 Task: Create List Residential Sales in Board Data Visualization Techniques to Workspace Change Management. Create List Commercial Sales in Board Business Strategy Development to Workspace Change Management. Create List Residential Rentals in Board Product Testing and Validation Services to Workspace Change Management
Action: Mouse moved to (50, 253)
Screenshot: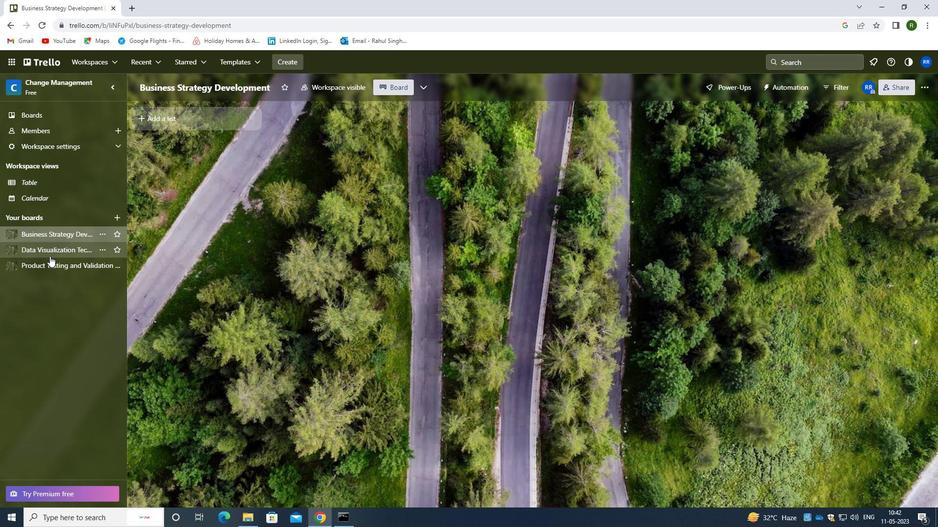 
Action: Mouse pressed left at (50, 253)
Screenshot: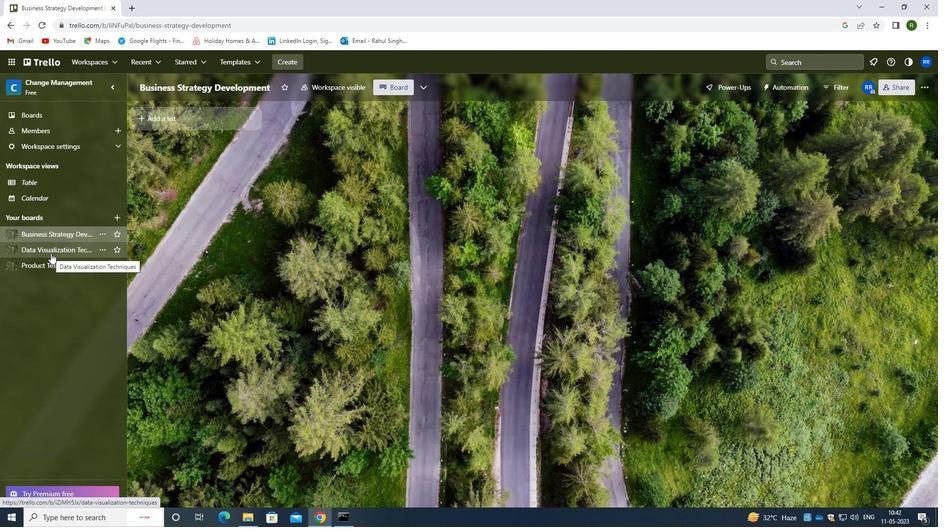 
Action: Mouse moved to (154, 114)
Screenshot: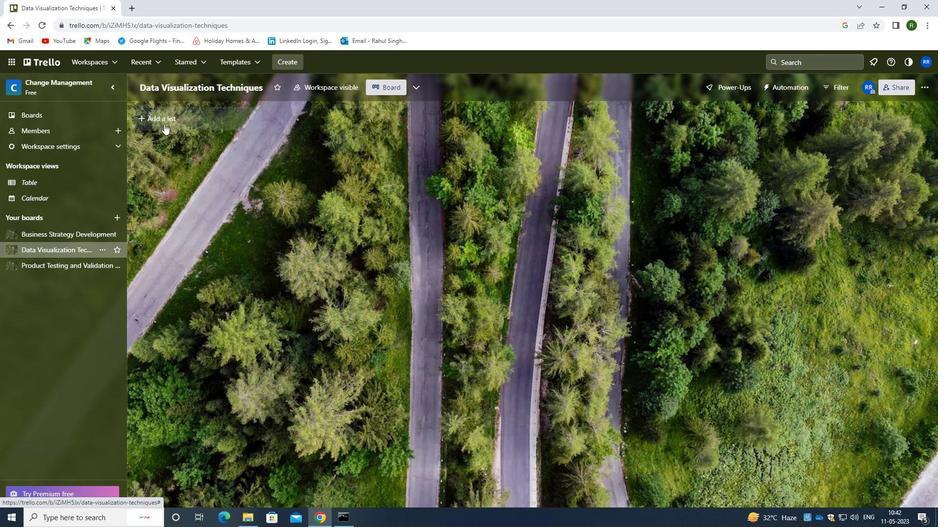 
Action: Mouse pressed left at (154, 114)
Screenshot: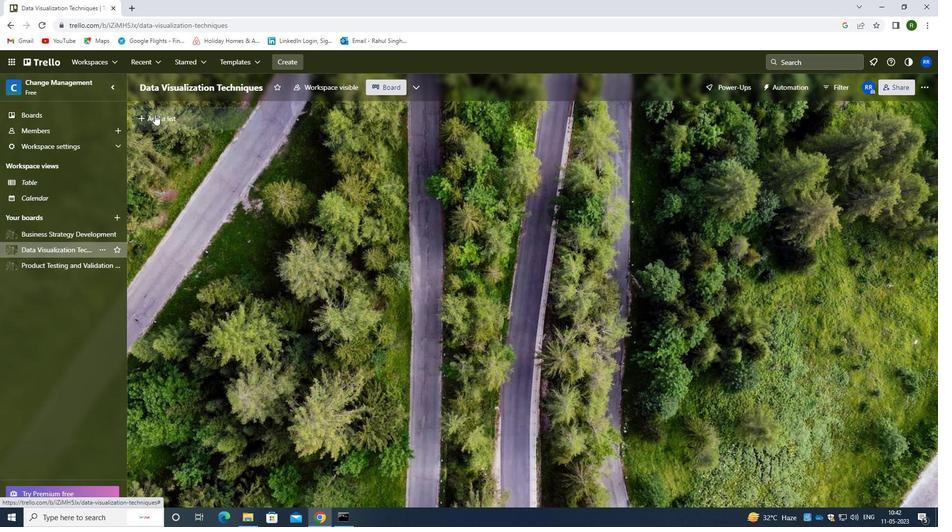
Action: Mouse moved to (169, 121)
Screenshot: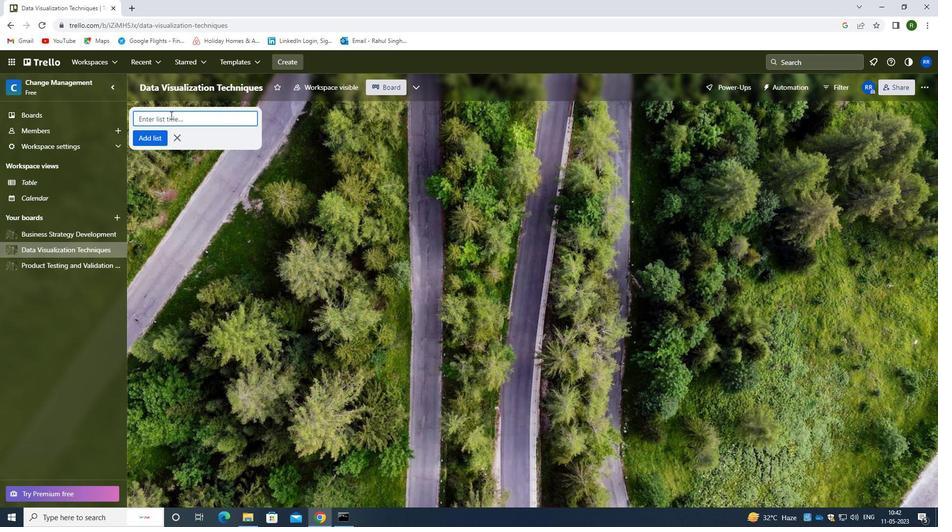 
Action: Key pressed <Key.caps_lock>r<Key.caps_lock>esidential<Key.space><Key.caps_lock>s<Key.caps_lock>ales
Screenshot: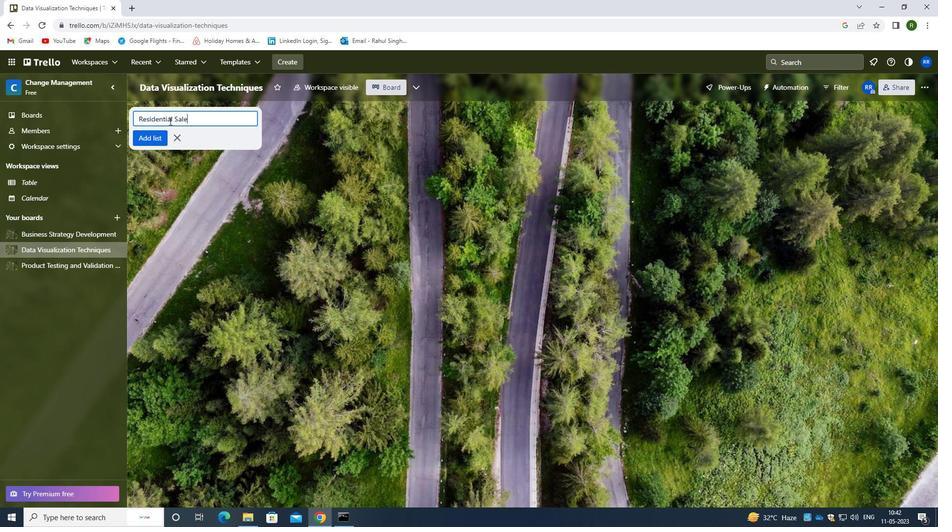 
Action: Mouse moved to (147, 136)
Screenshot: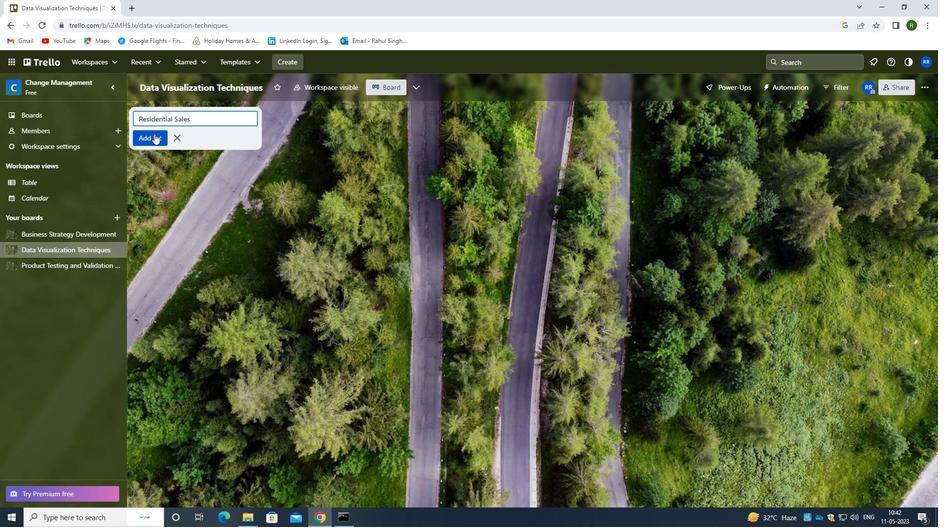 
Action: Mouse pressed left at (147, 136)
Screenshot: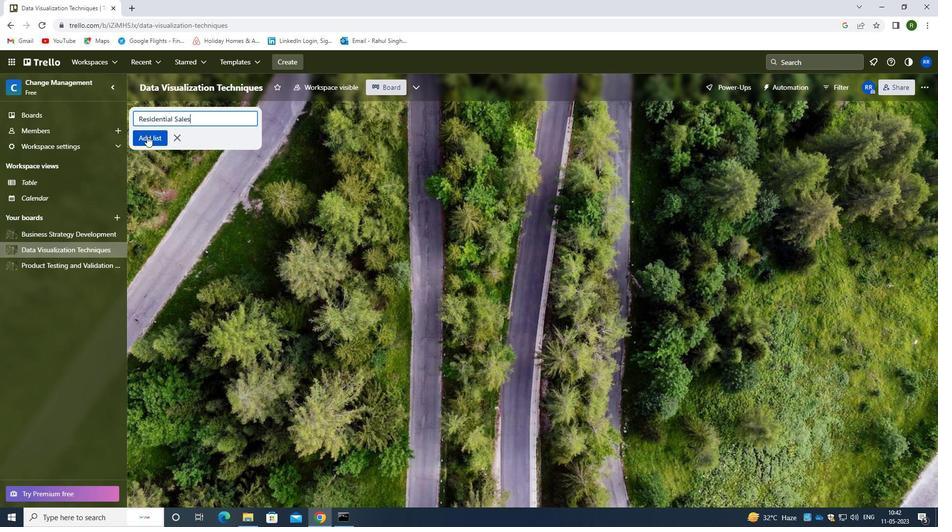 
Action: Mouse moved to (62, 235)
Screenshot: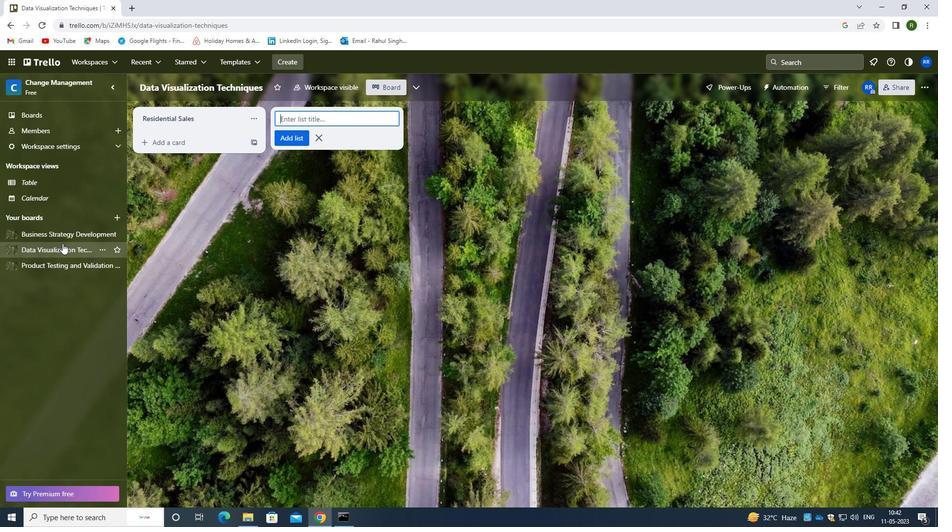 
Action: Mouse pressed left at (62, 235)
Screenshot: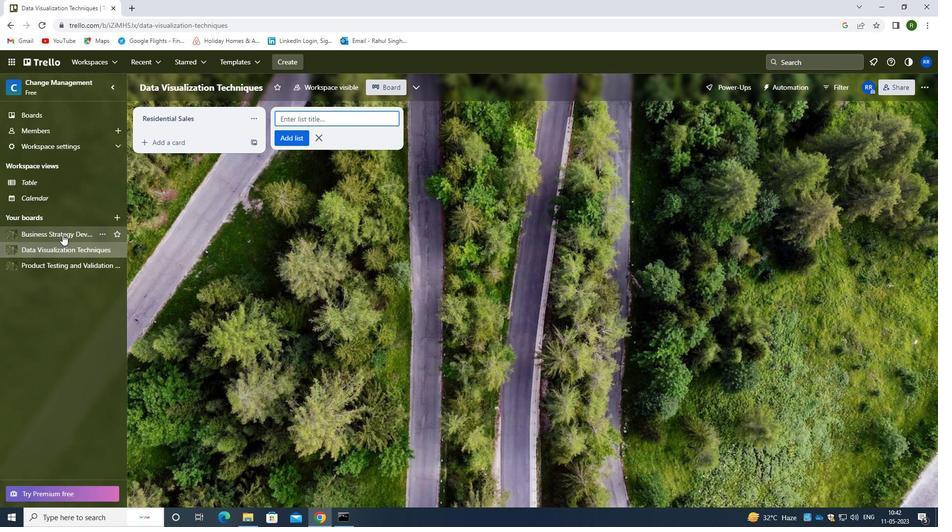 
Action: Mouse moved to (158, 119)
Screenshot: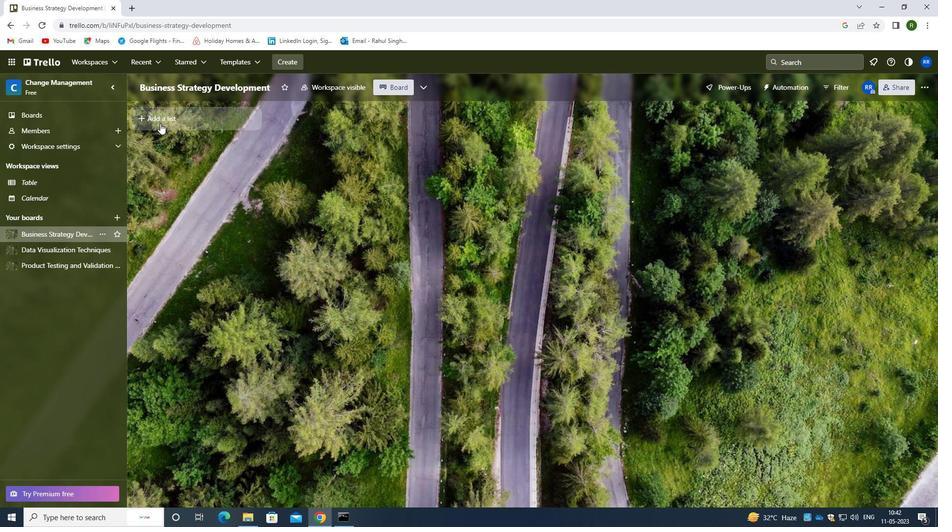 
Action: Mouse pressed left at (158, 119)
Screenshot: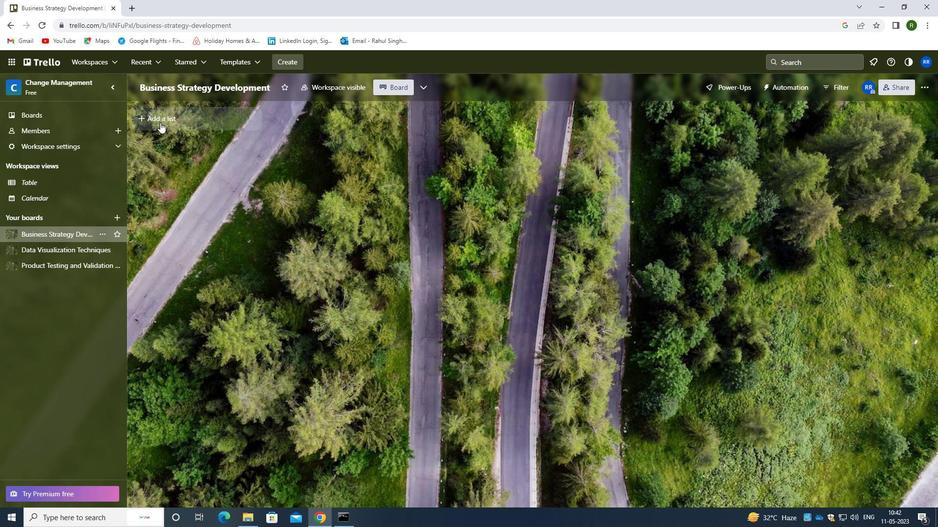 
Action: Mouse moved to (174, 117)
Screenshot: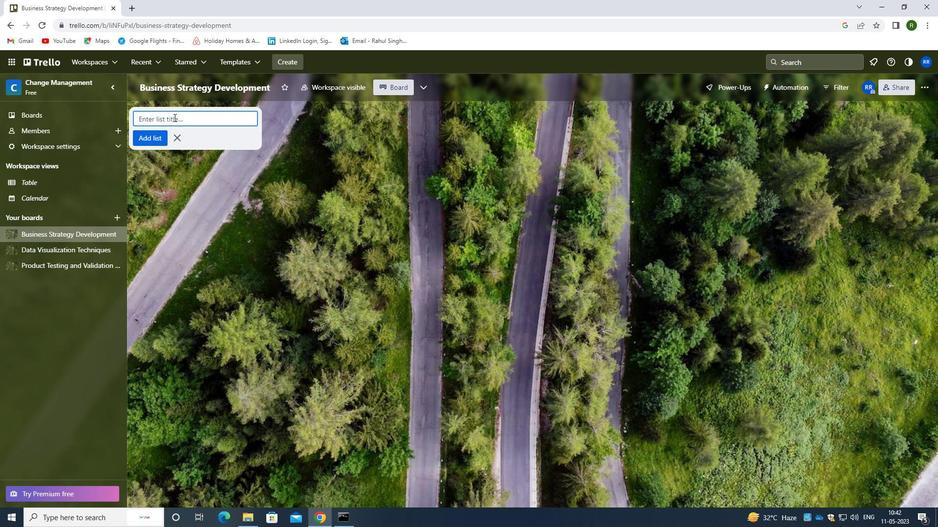 
Action: Key pressed <Key.caps_lock>c<Key.caps_lock>ommercial<Key.space><Key.caps_lock>s<Key.caps_lock>ales
Screenshot: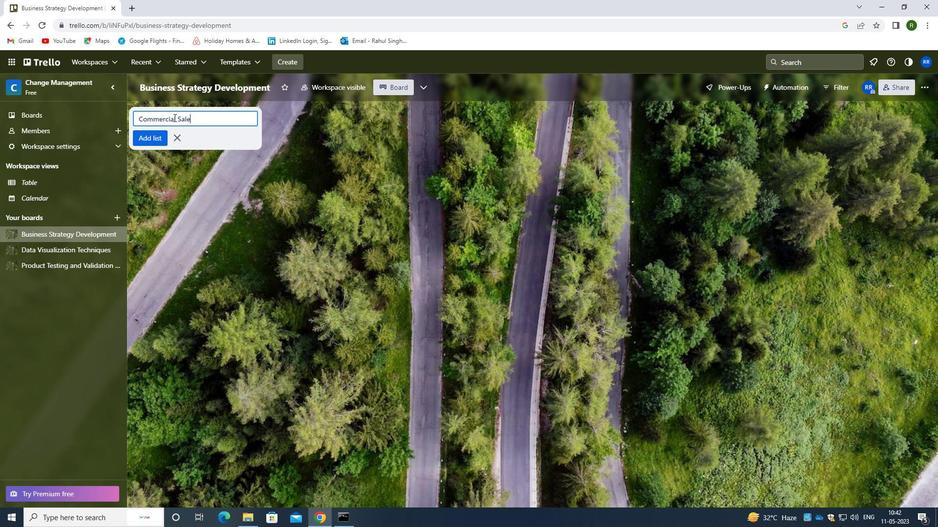 
Action: Mouse moved to (148, 140)
Screenshot: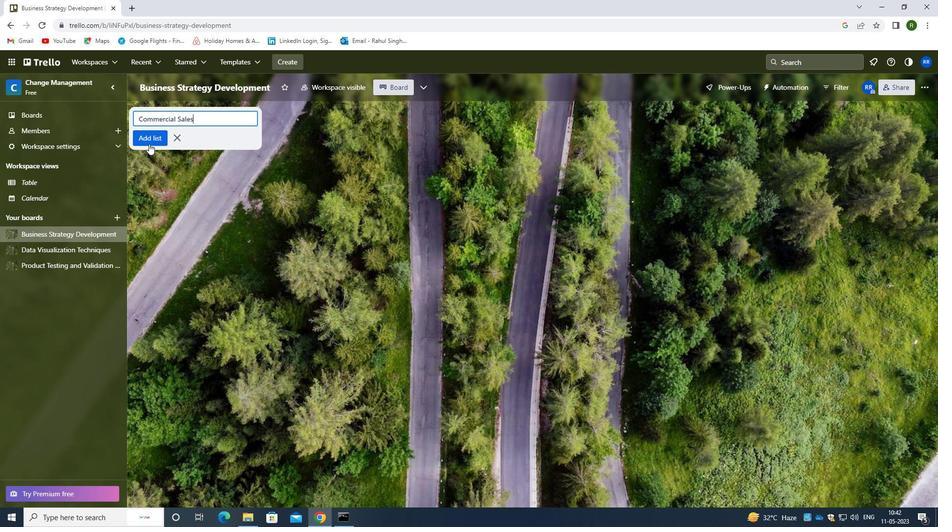 
Action: Mouse pressed left at (148, 140)
Screenshot: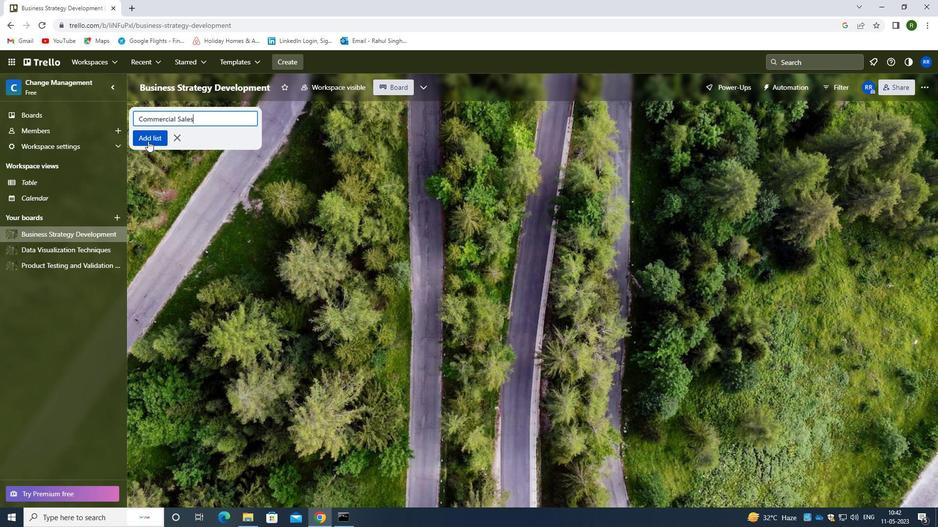 
Action: Mouse moved to (81, 267)
Screenshot: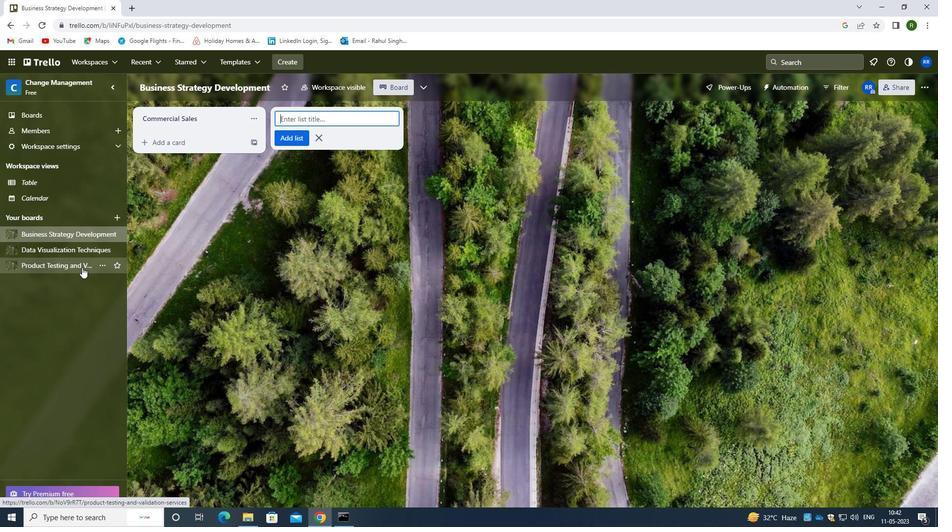 
Action: Mouse pressed left at (81, 267)
Screenshot: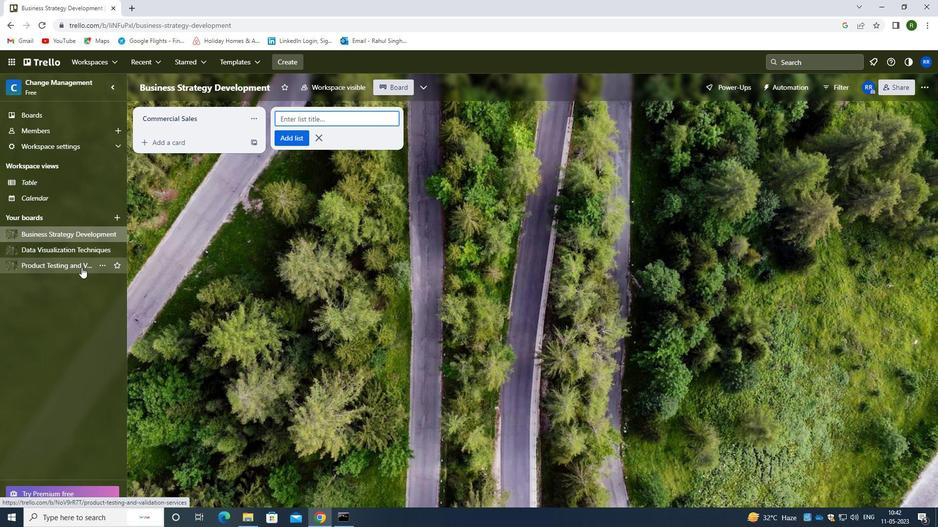 
Action: Mouse moved to (160, 347)
Screenshot: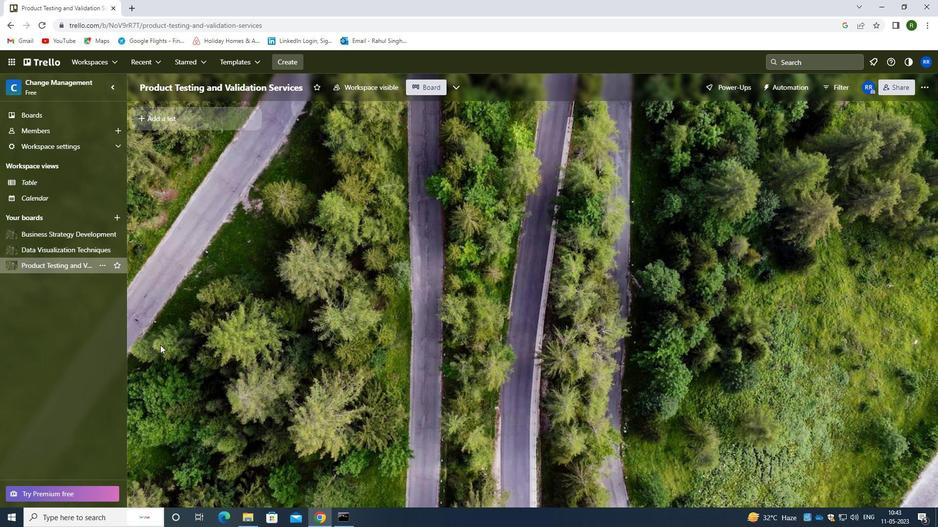 
Action: Key pressed <Key.shift>RESIDEB<Key.backspace>NTIAL<Key.backspace><Key.backspace><Key.backspace><Key.backspace><Key.backspace><Key.backspace><Key.backspace><Key.backspace>
Screenshot: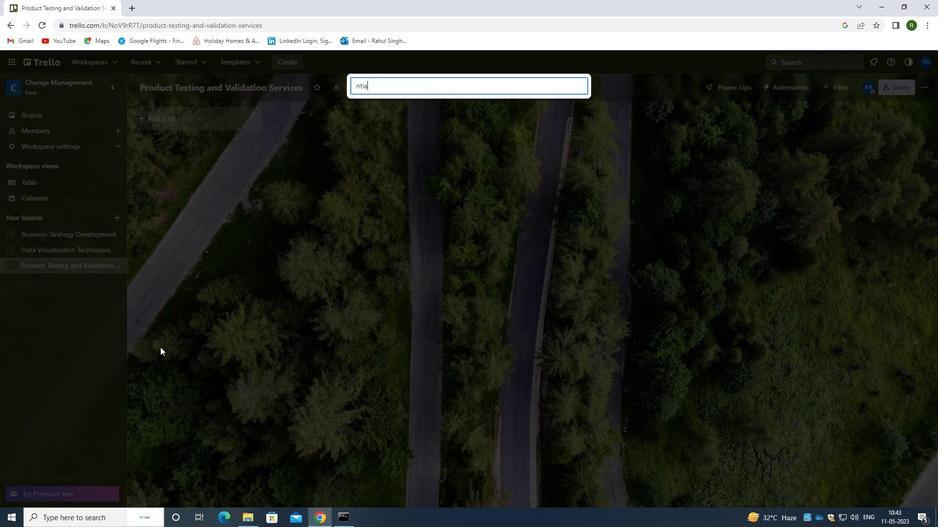
Action: Mouse moved to (280, 237)
Screenshot: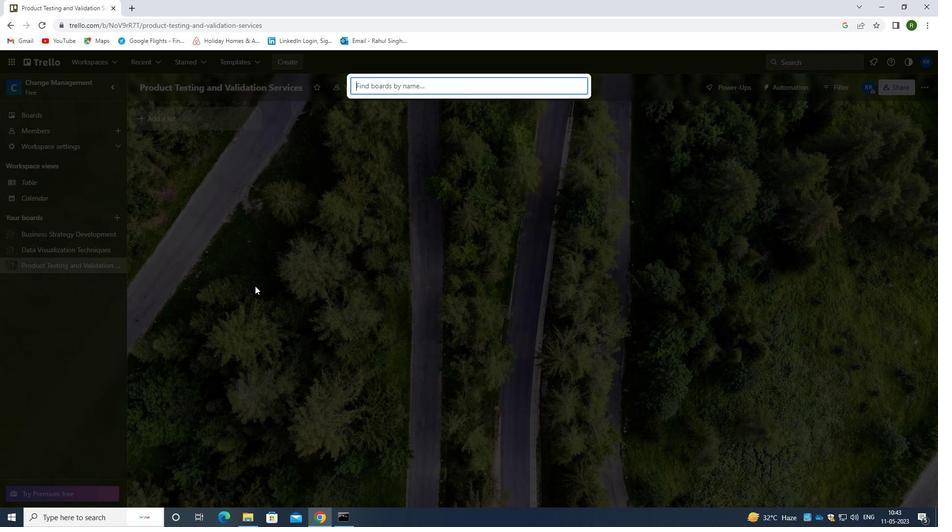 
Action: Mouse pressed left at (280, 237)
Screenshot: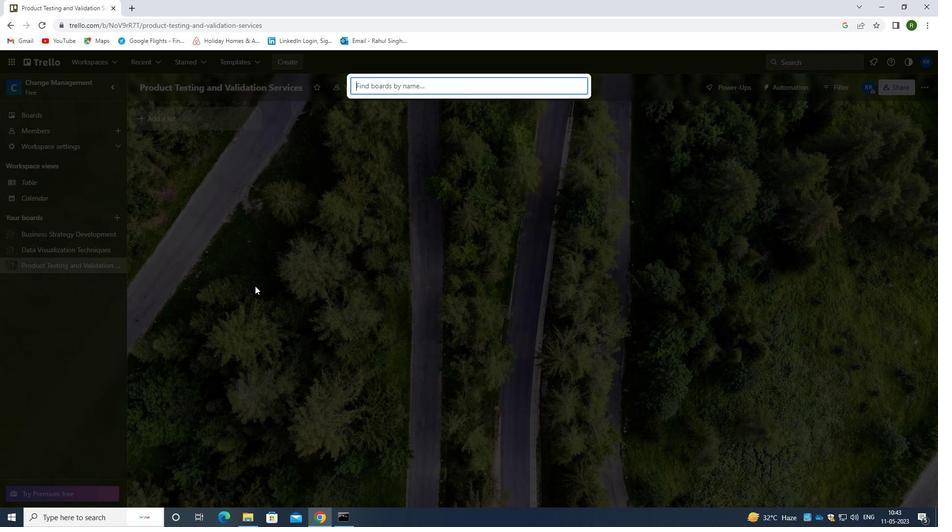 
Action: Mouse moved to (172, 117)
Screenshot: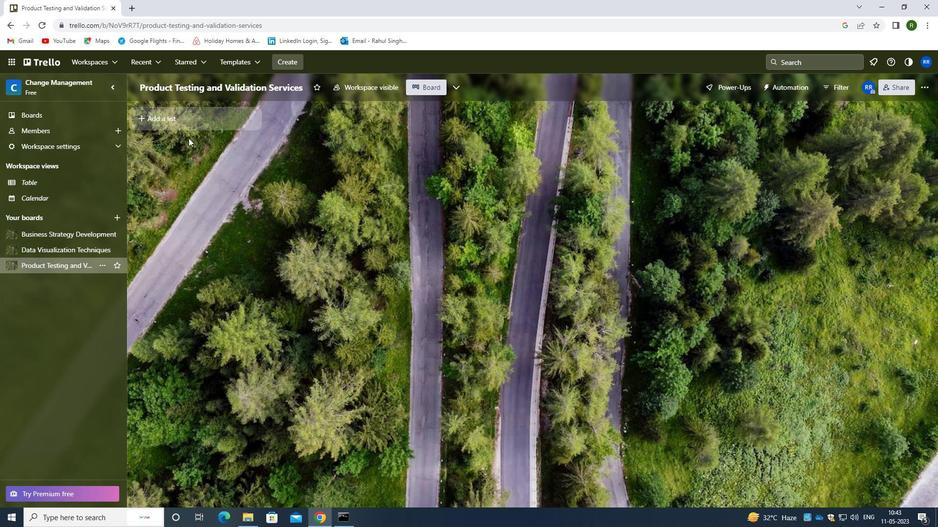 
Action: Mouse pressed left at (172, 117)
Screenshot: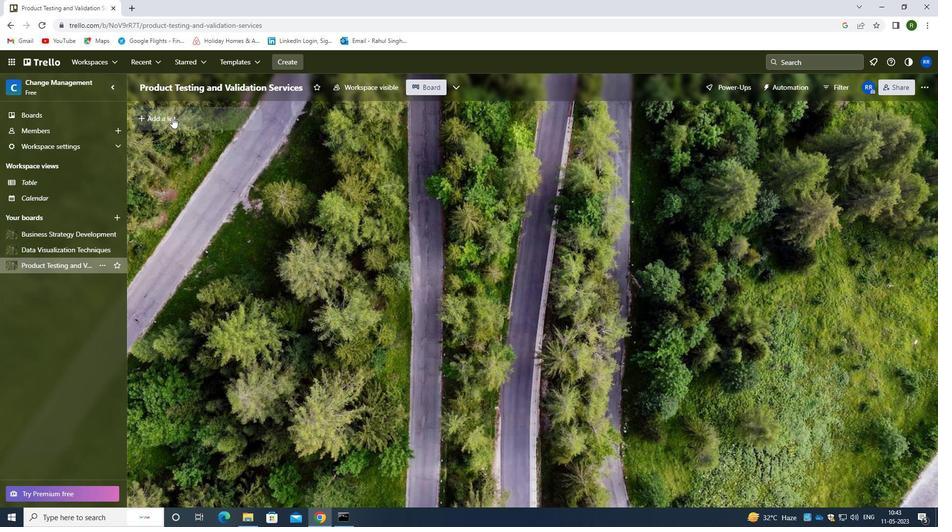 
Action: Mouse moved to (180, 117)
Screenshot: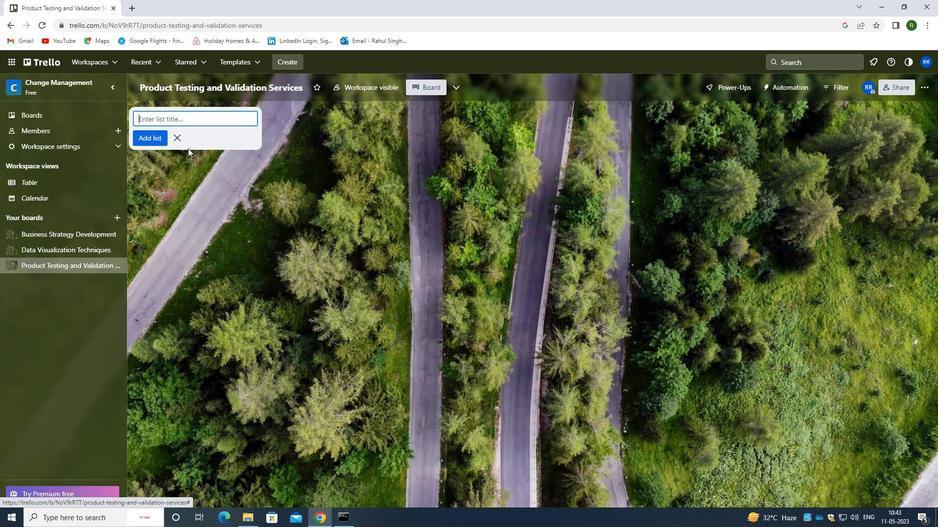 
Action: Key pressed <Key.shift>RESIDENTIAL<Key.space><Key.shift>RENTALS
Screenshot: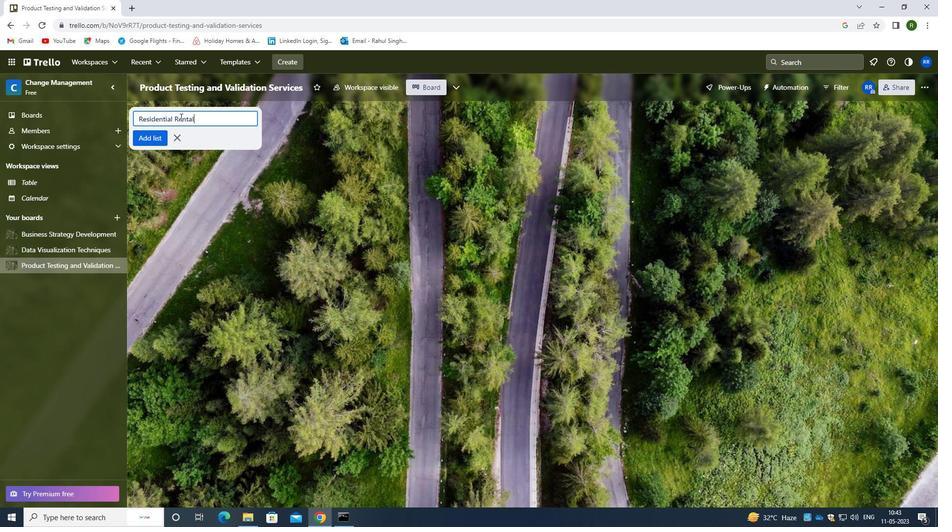 
Action: Mouse moved to (148, 139)
Screenshot: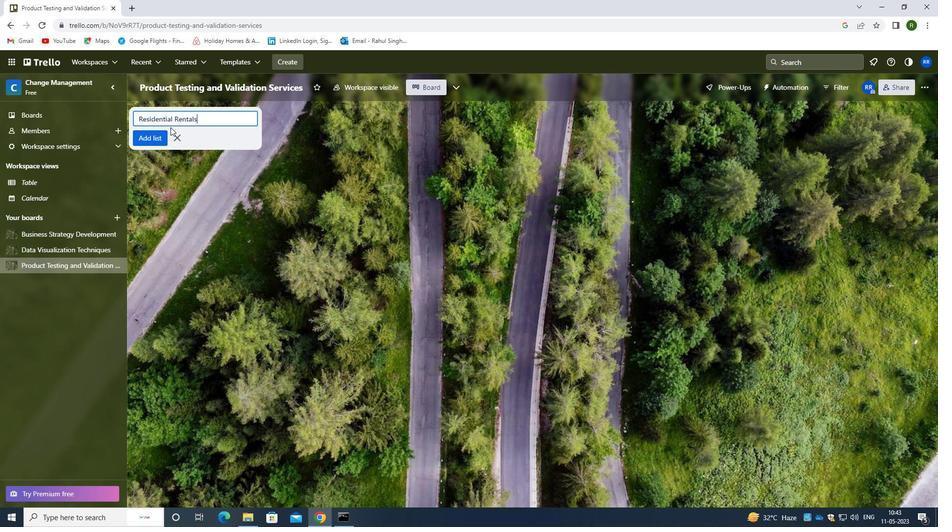 
Action: Mouse pressed left at (148, 139)
Screenshot: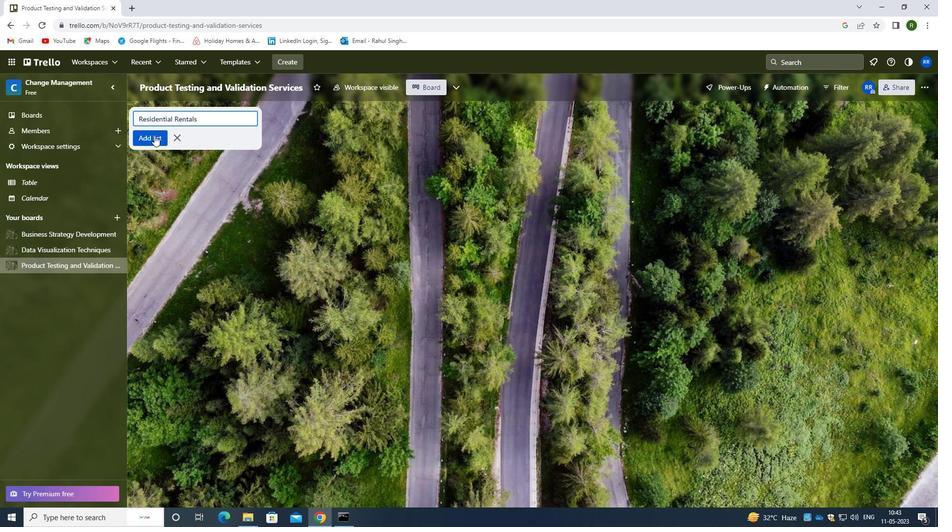 
Action: Mouse moved to (210, 247)
Screenshot: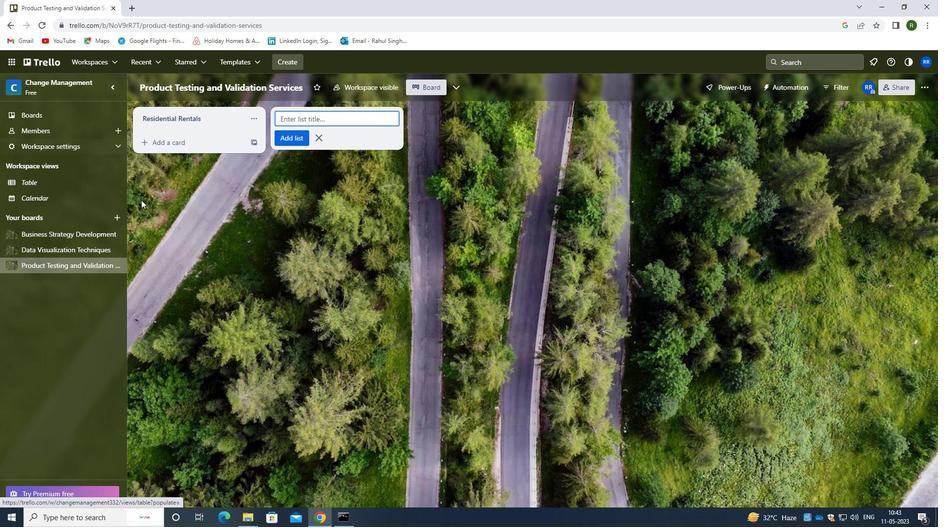 
Action: Mouse pressed left at (210, 247)
Screenshot: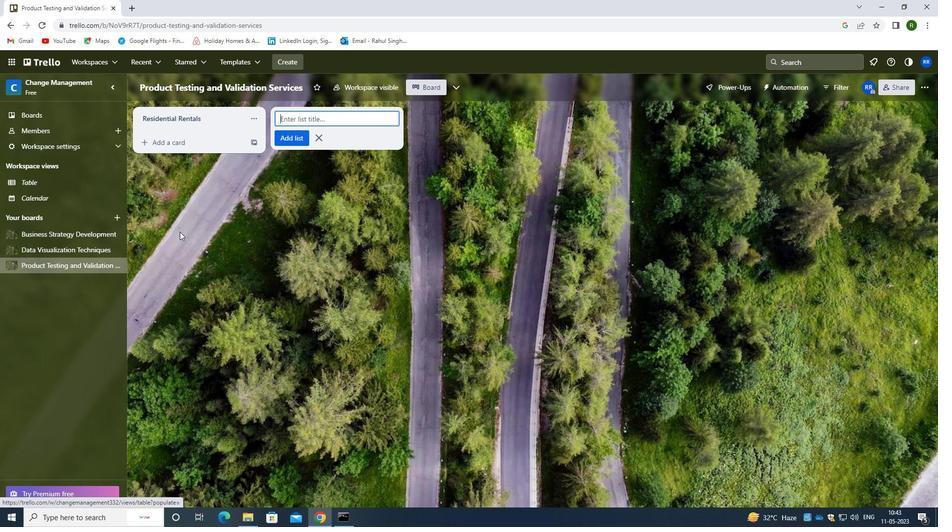 
Action: Mouse moved to (210, 252)
Screenshot: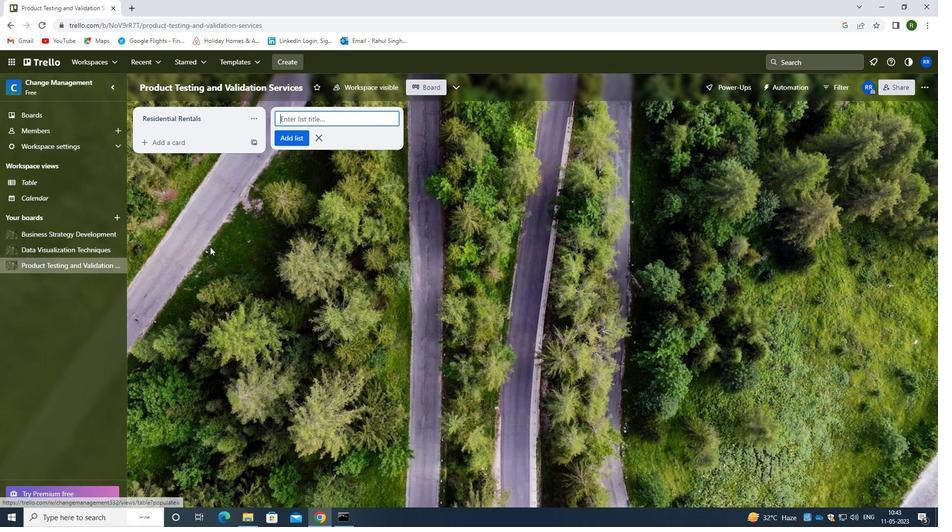 
